 Task: Add Sprouts Organic High Protein Super Firm Tofu to the cart.
Action: Mouse moved to (982, 320)
Screenshot: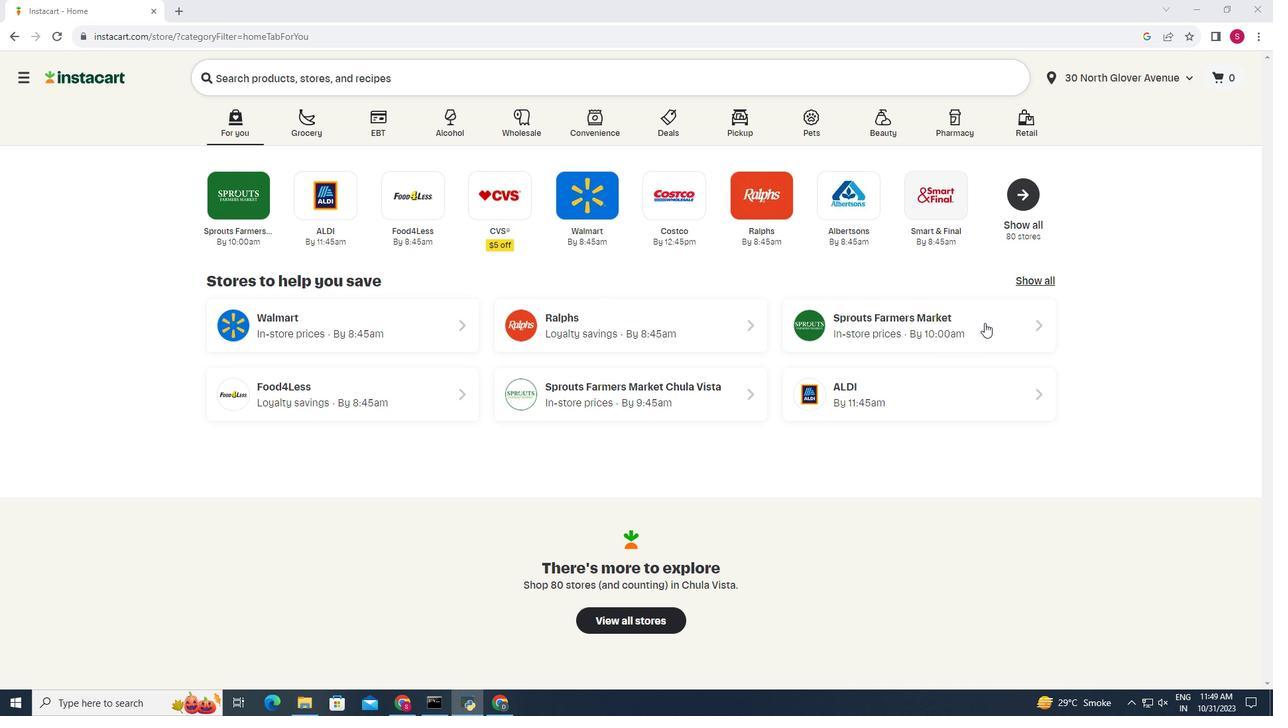 
Action: Mouse pressed left at (982, 320)
Screenshot: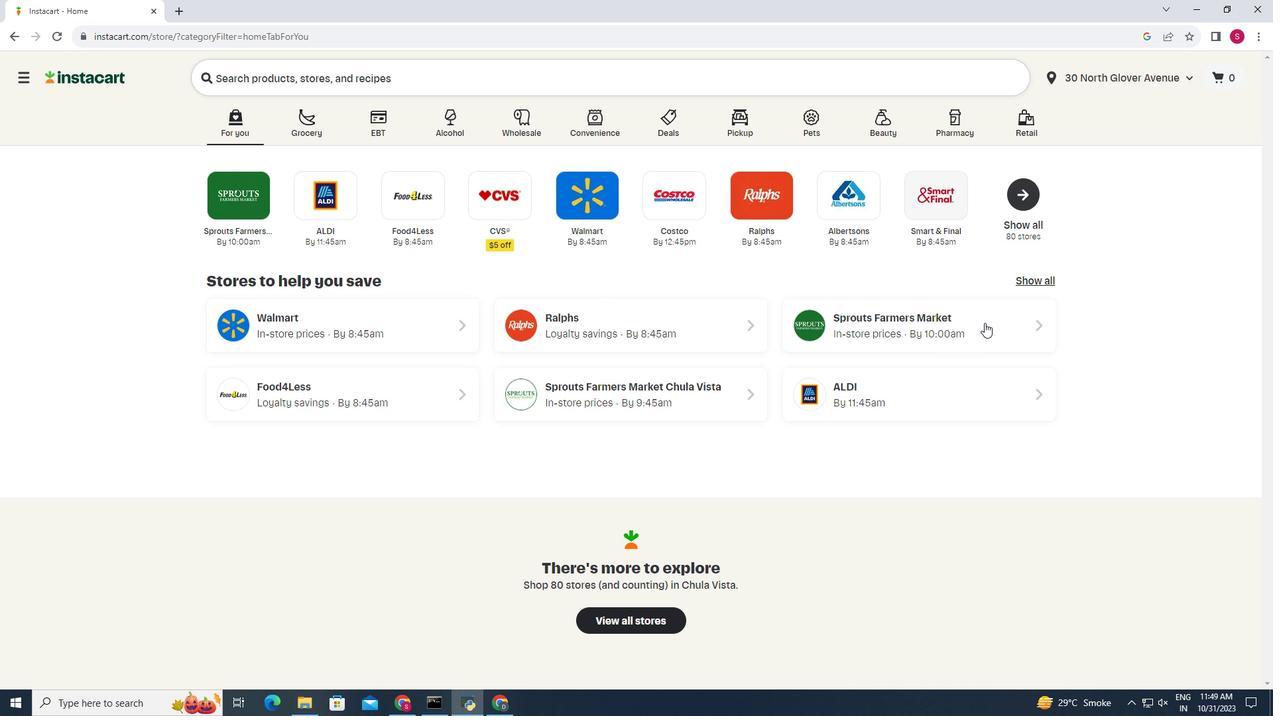
Action: Mouse moved to (70, 588)
Screenshot: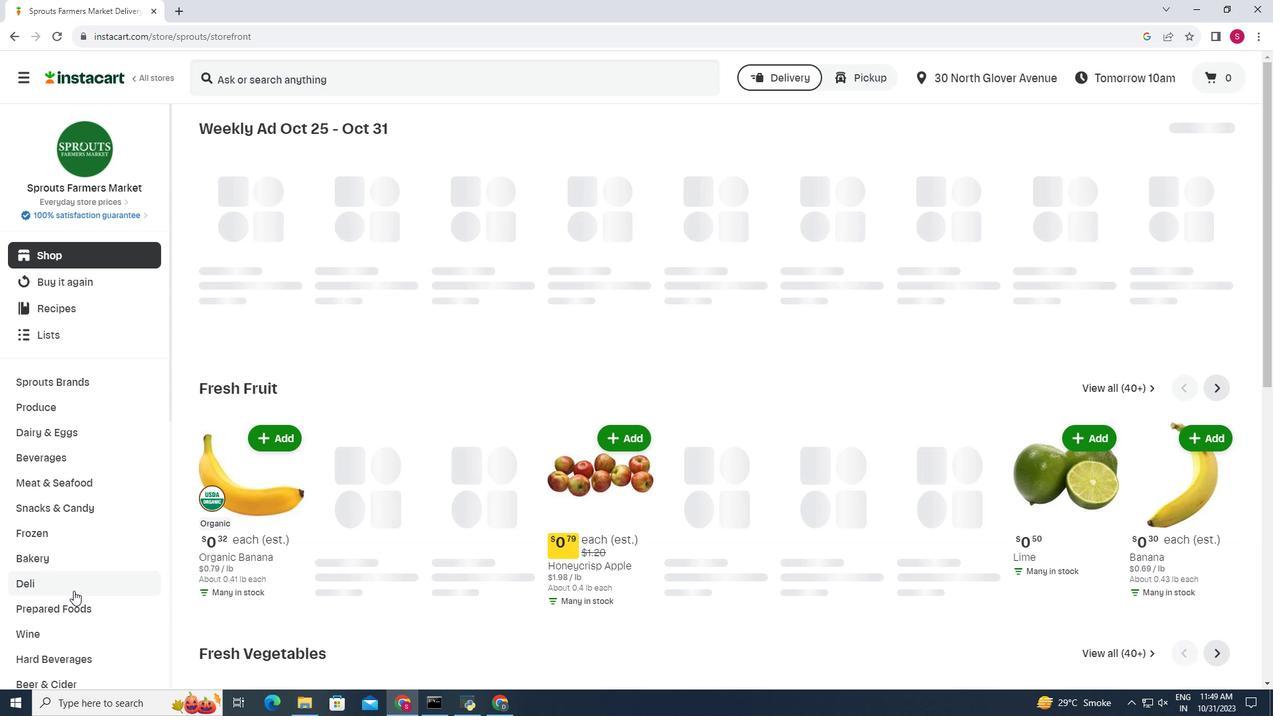 
Action: Mouse pressed left at (70, 588)
Screenshot: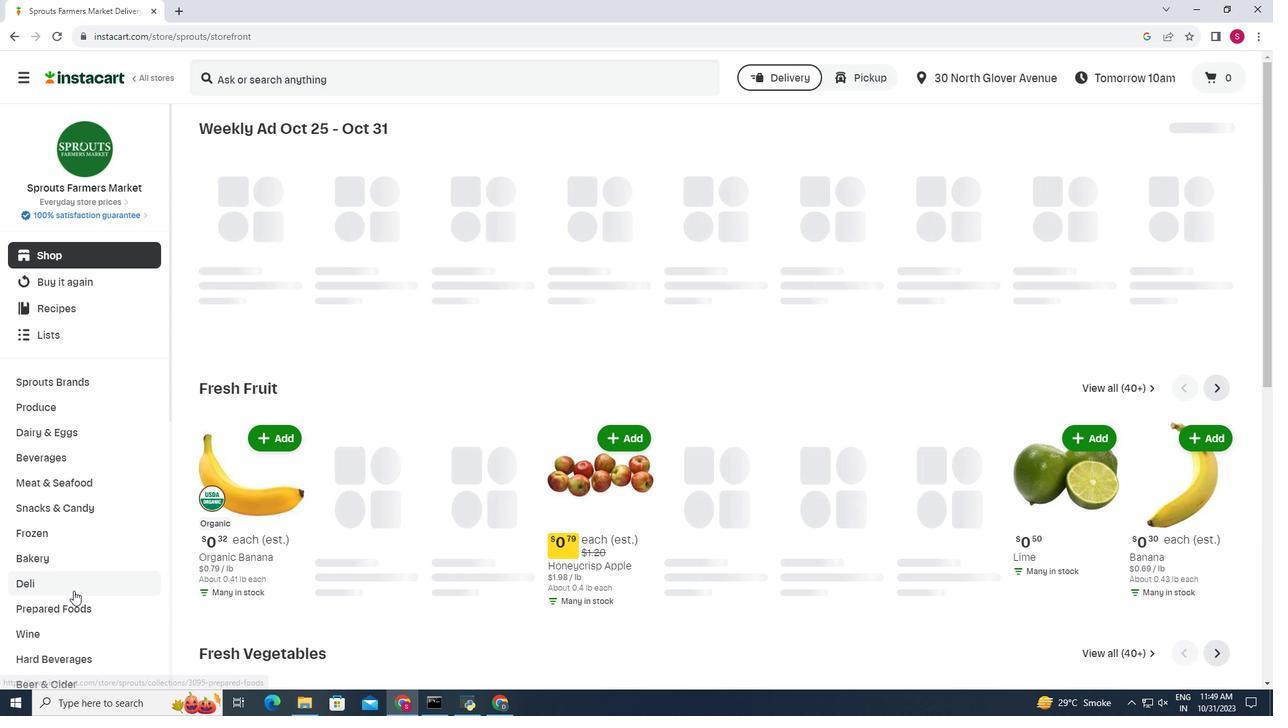 
Action: Mouse moved to (554, 167)
Screenshot: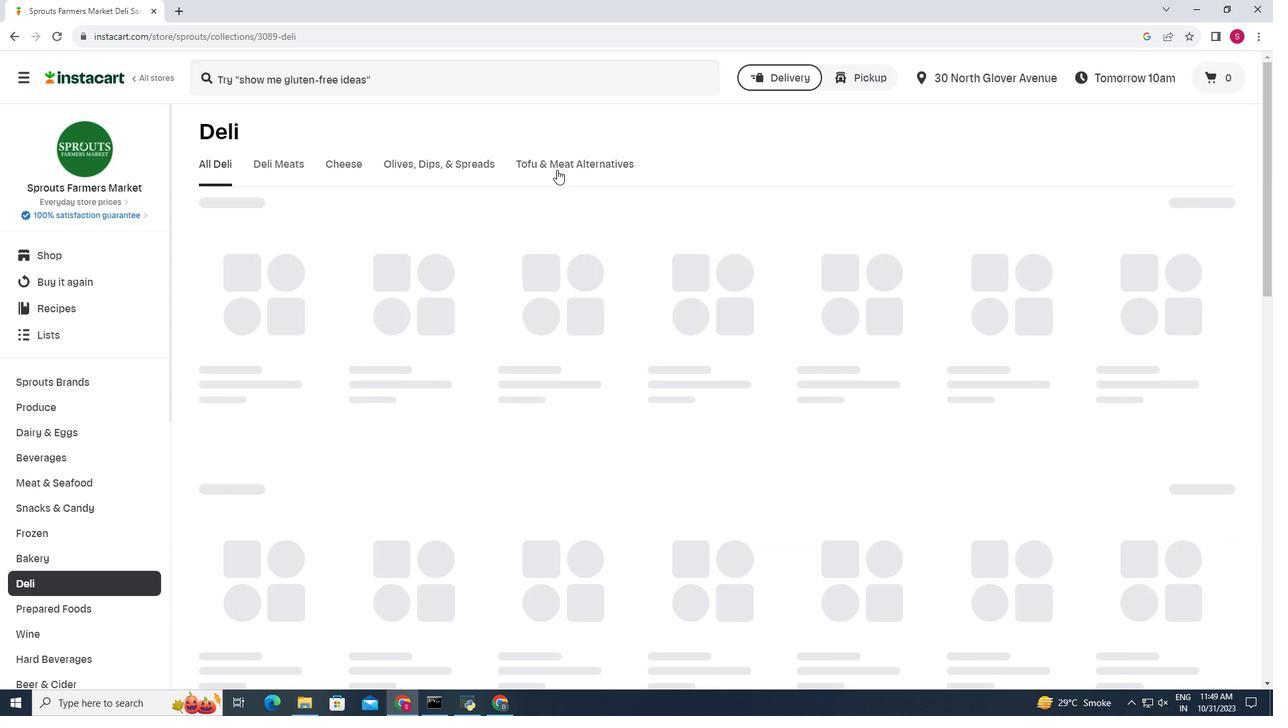 
Action: Mouse pressed left at (554, 167)
Screenshot: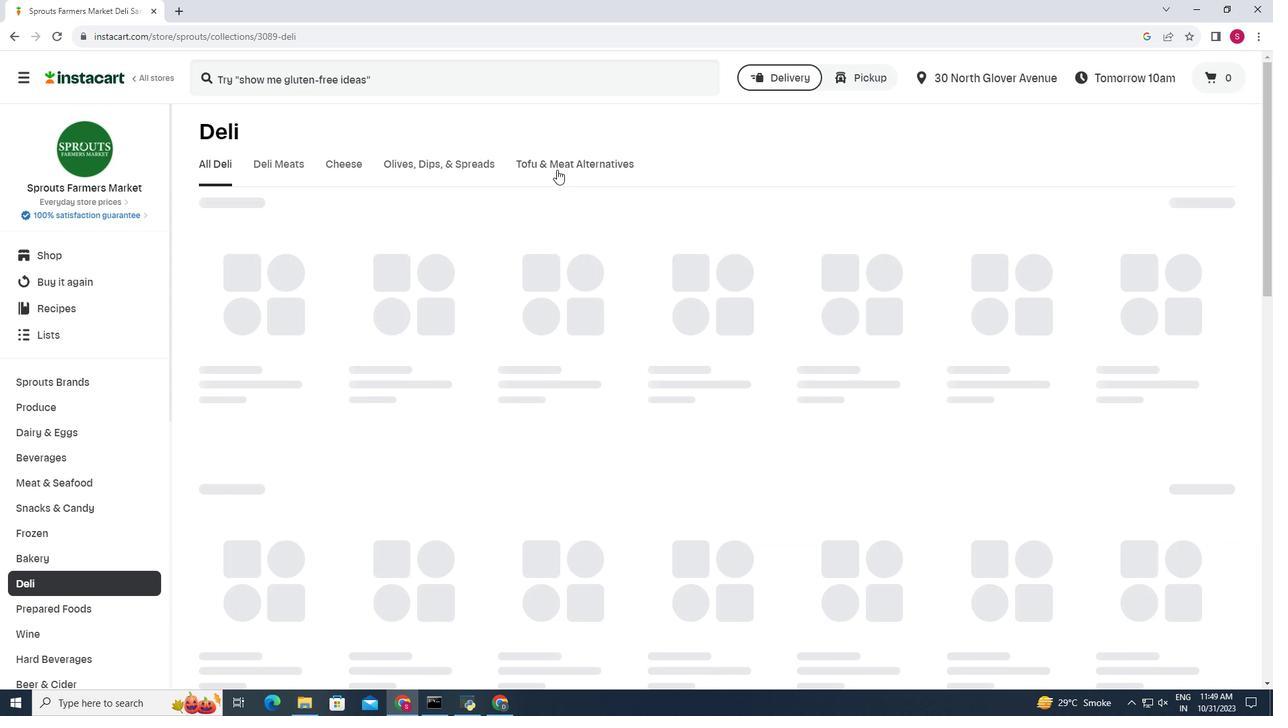 
Action: Mouse moved to (226, 312)
Screenshot: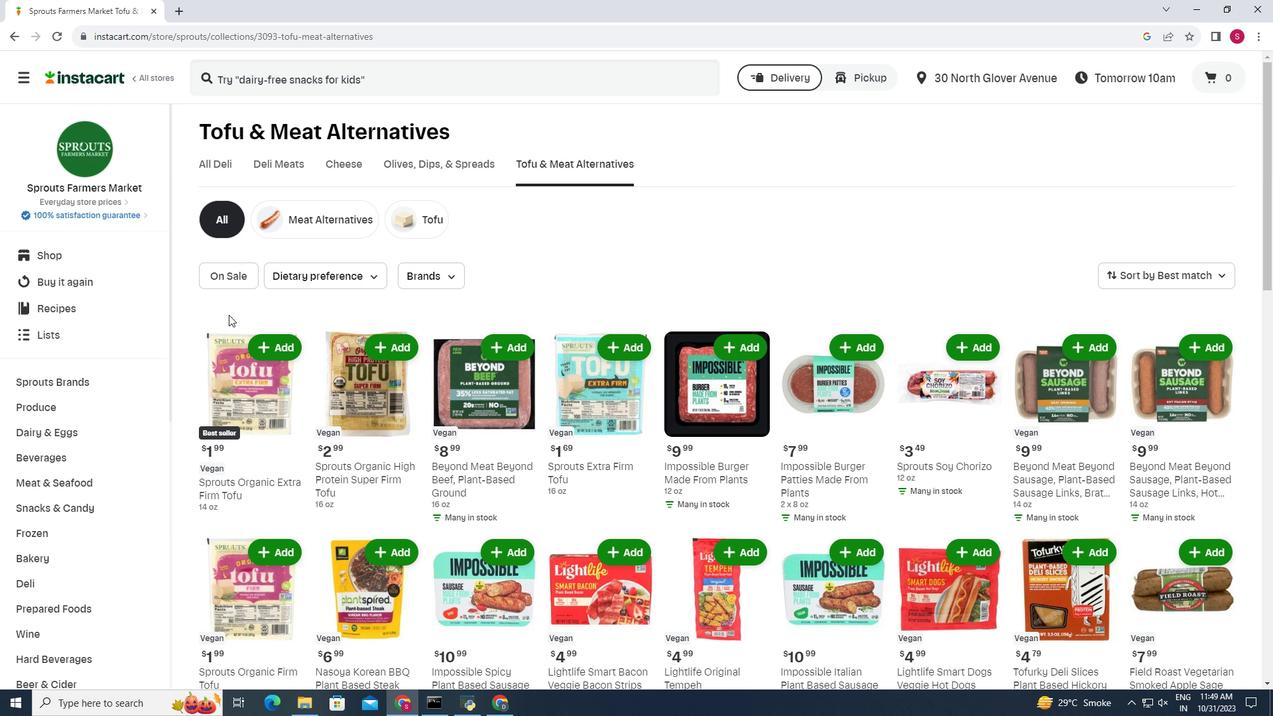
Action: Mouse scrolled (226, 311) with delta (0, 0)
Screenshot: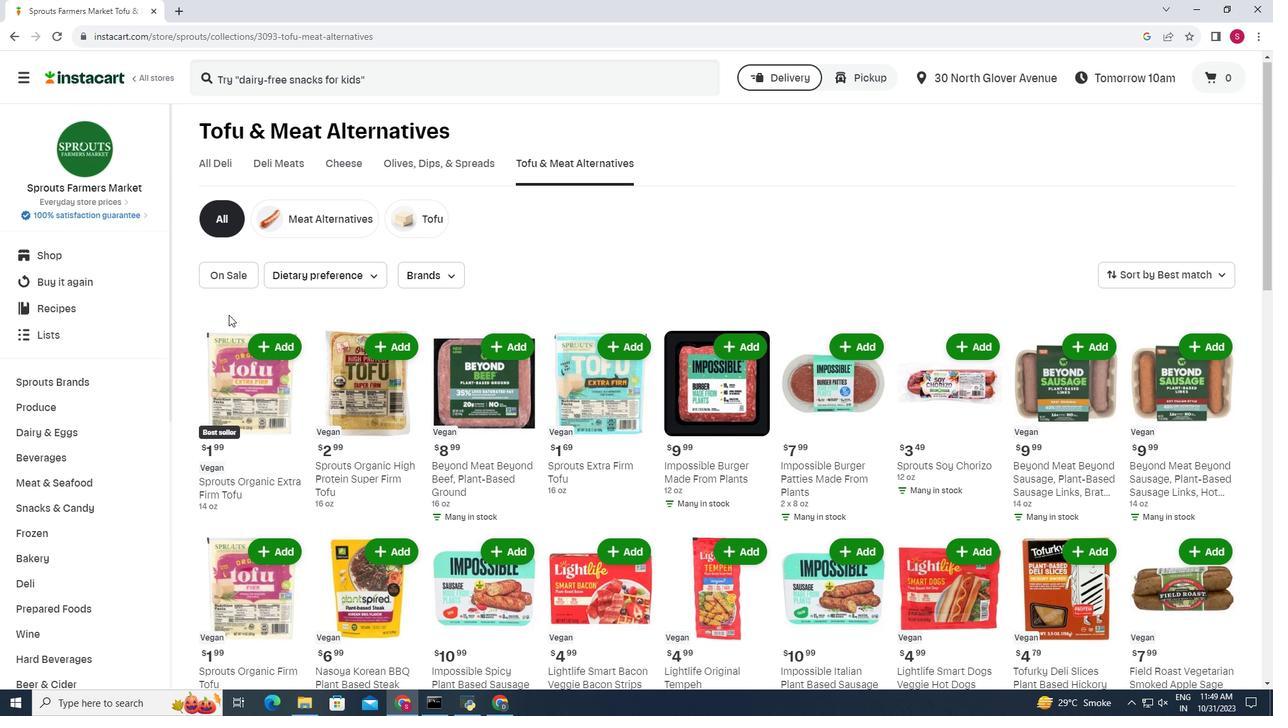 
Action: Mouse moved to (382, 276)
Screenshot: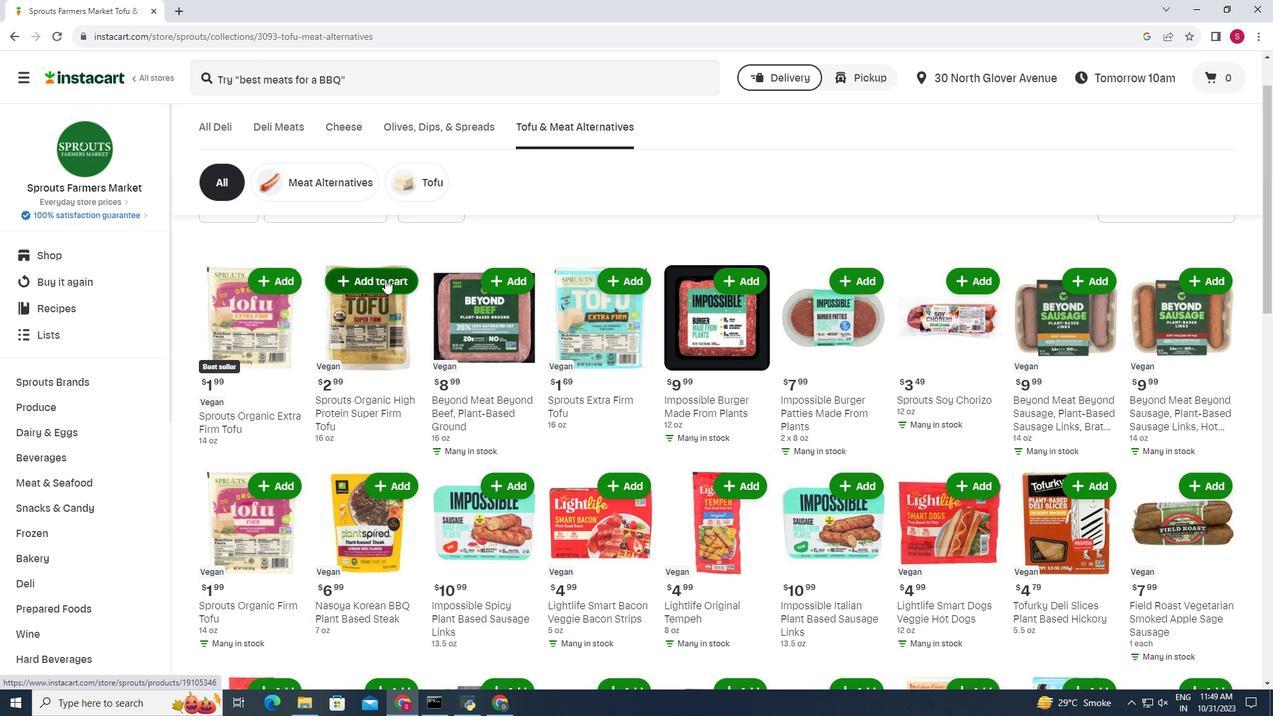 
Action: Mouse pressed left at (382, 276)
Screenshot: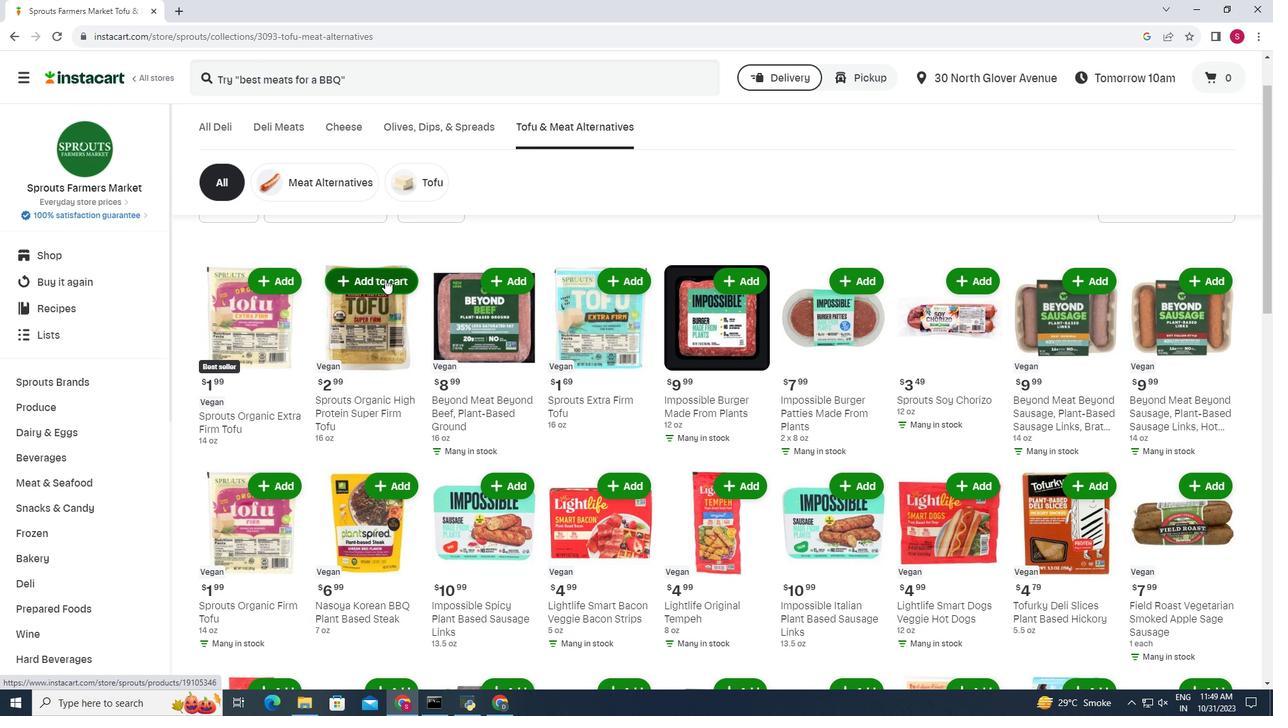 
Action: Mouse moved to (460, 250)
Screenshot: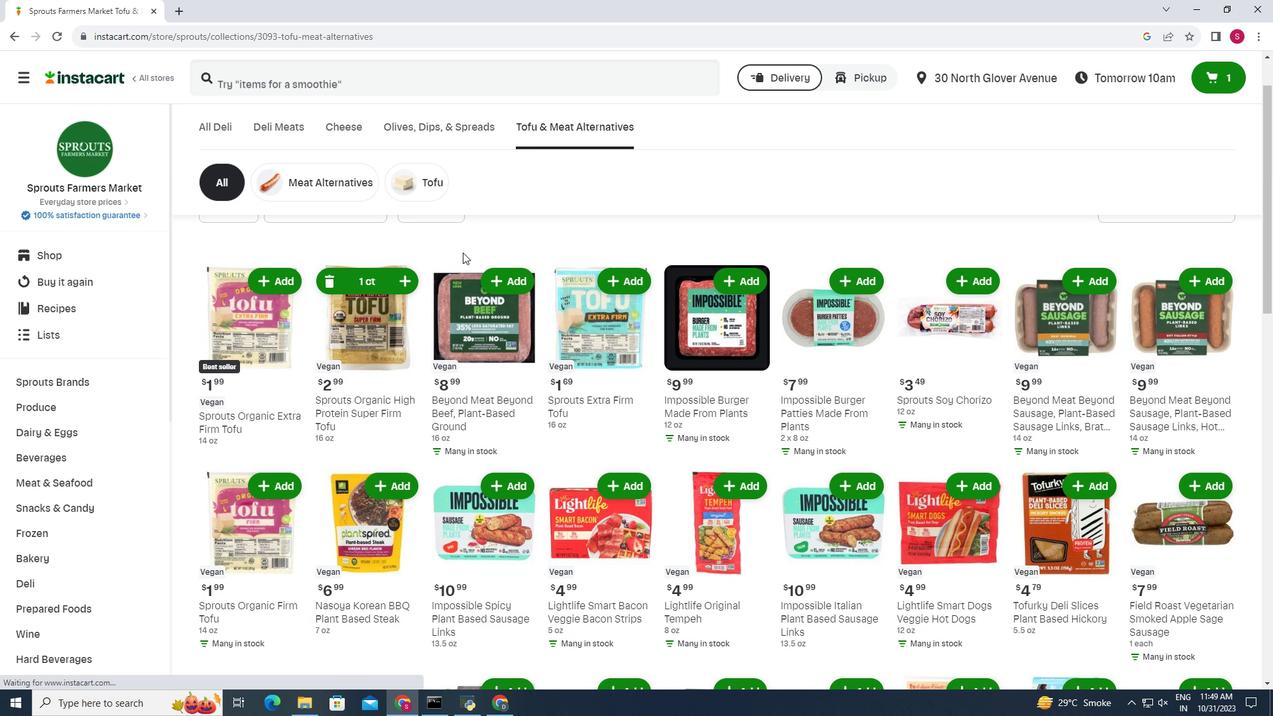 
